 Task: In the  document entech.txt Select the last point and add comment:  'Excellent point!' Insert emoji reactions: 'Smile' Select all the potins and apply Uppercase
Action: Mouse moved to (475, 282)
Screenshot: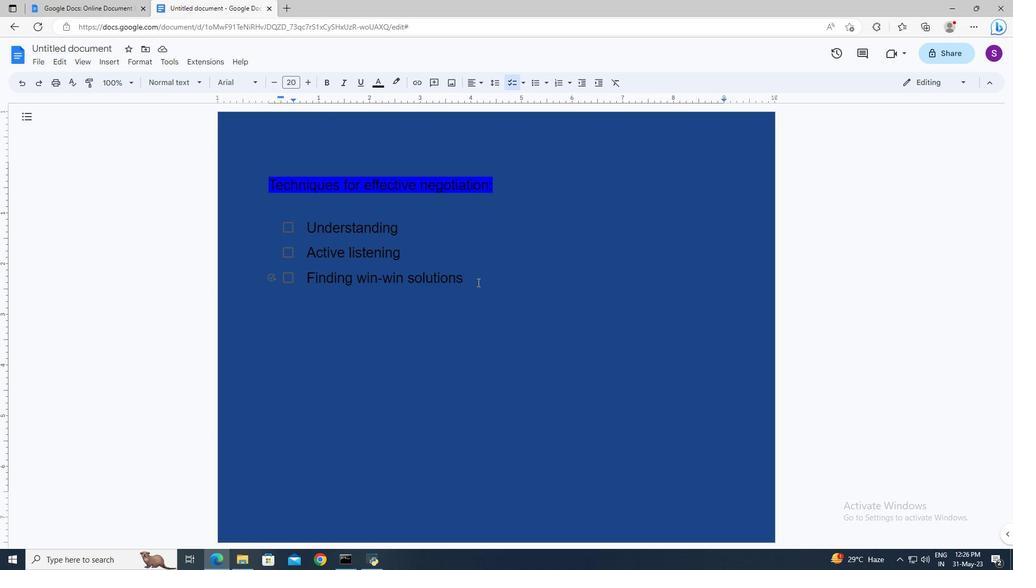 
Action: Mouse pressed left at (475, 282)
Screenshot: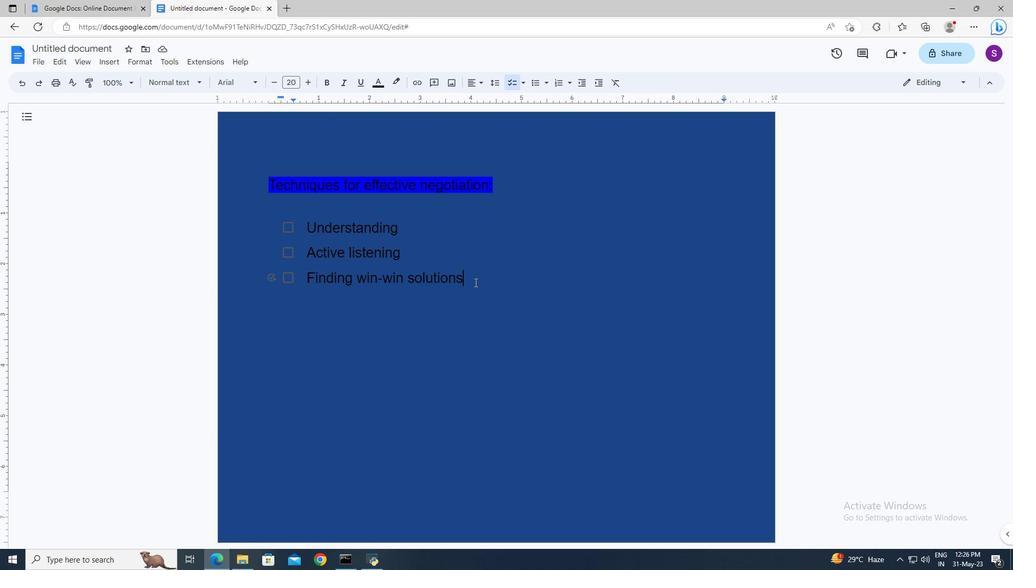 
Action: Key pressed <Key.shift><Key.left><Key.left><Key.up>
Screenshot: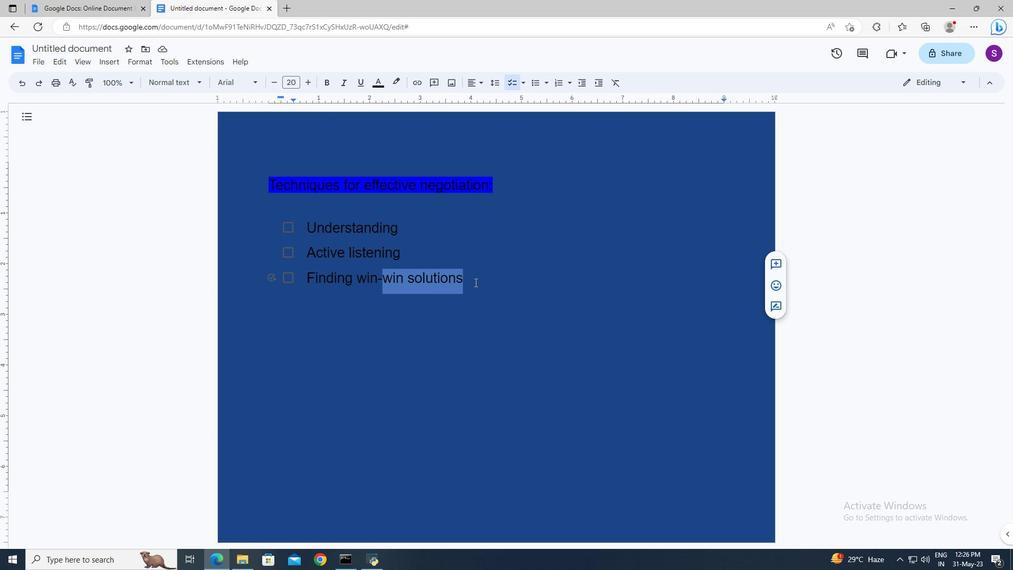 
Action: Mouse moved to (446, 282)
Screenshot: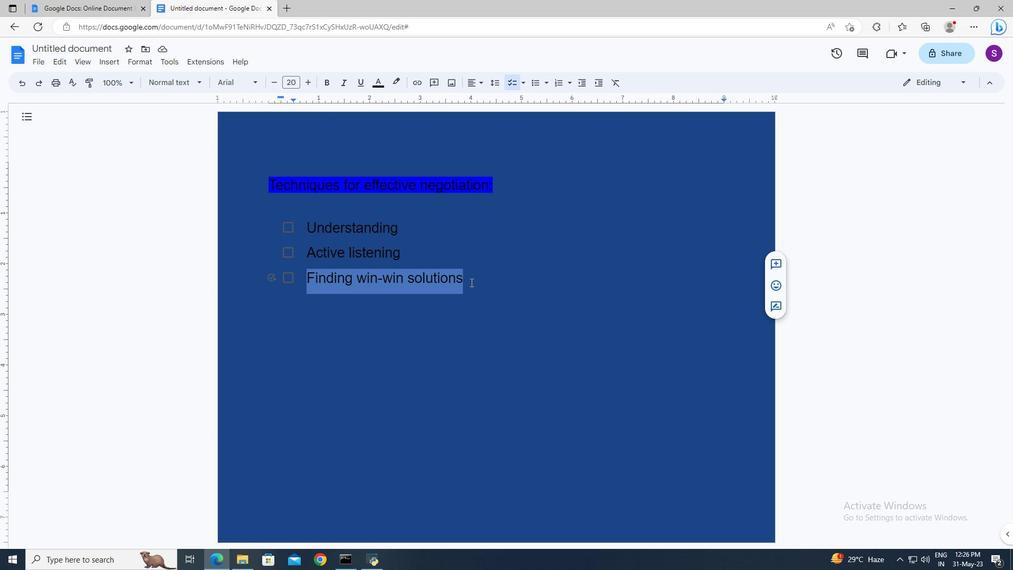 
Action: Mouse pressed right at (446, 282)
Screenshot: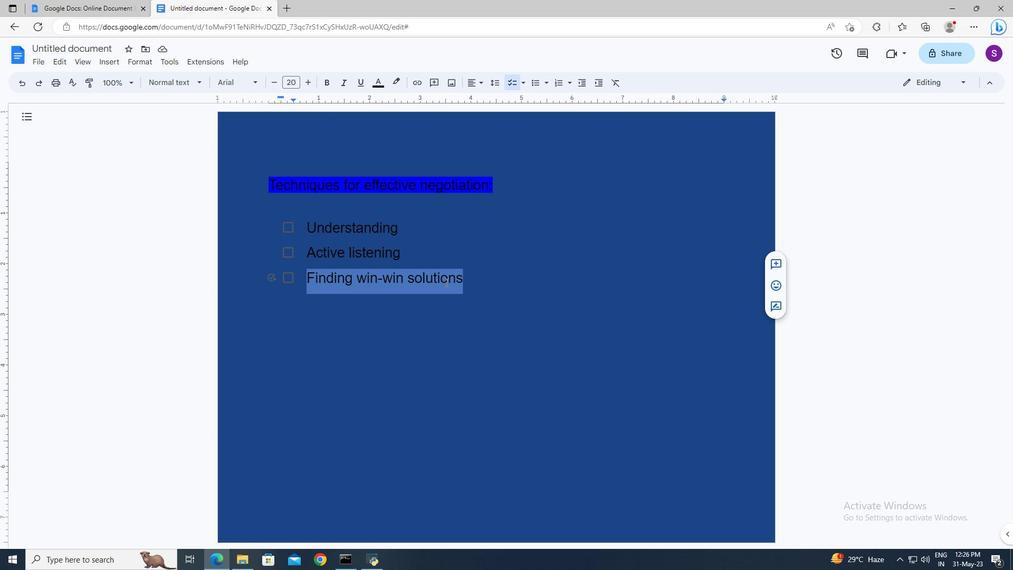 
Action: Mouse moved to (475, 377)
Screenshot: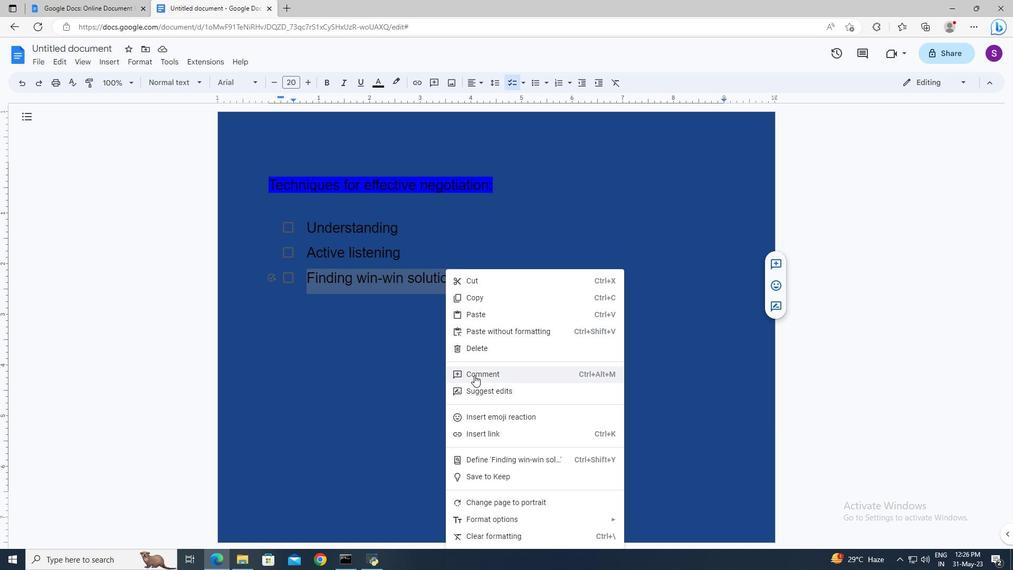 
Action: Mouse pressed left at (475, 377)
Screenshot: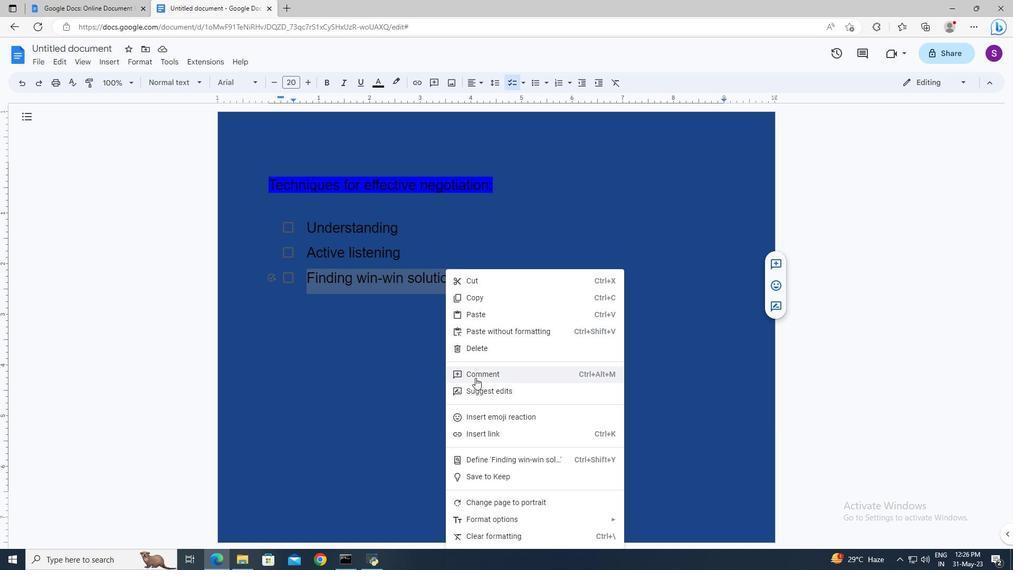 
Action: Mouse moved to (728, 321)
Screenshot: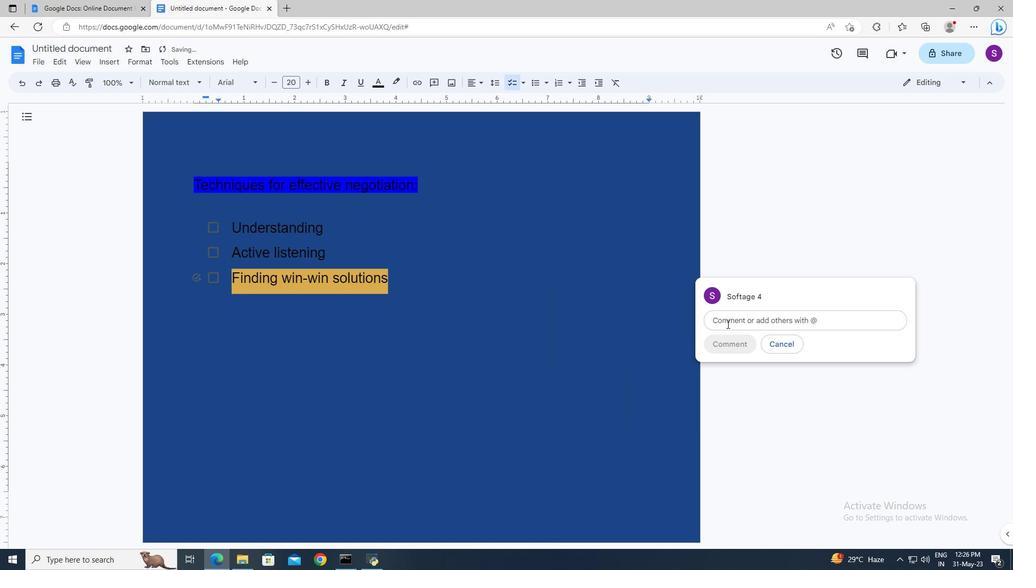 
Action: Mouse pressed left at (728, 321)
Screenshot: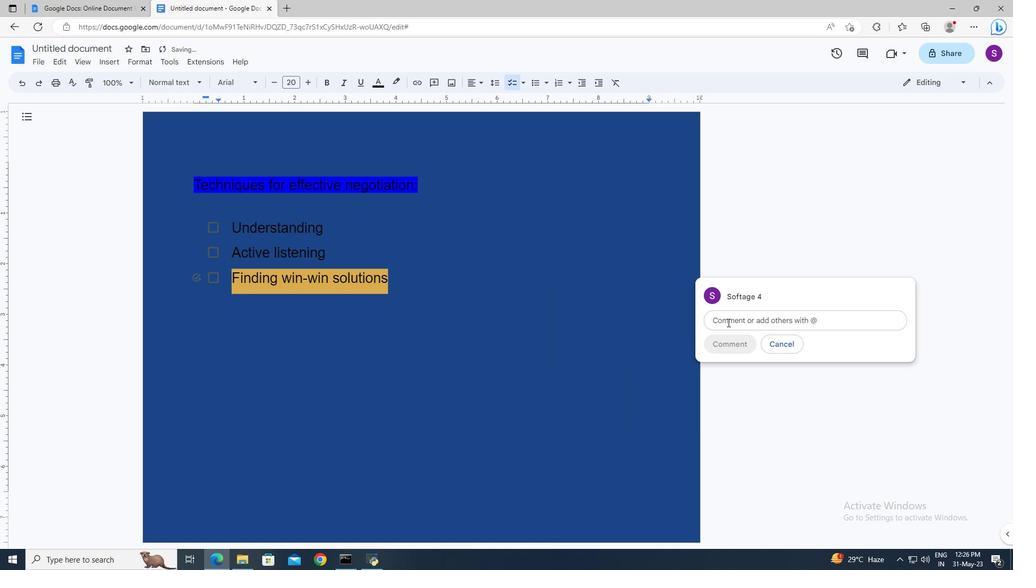 
Action: Mouse moved to (727, 319)
Screenshot: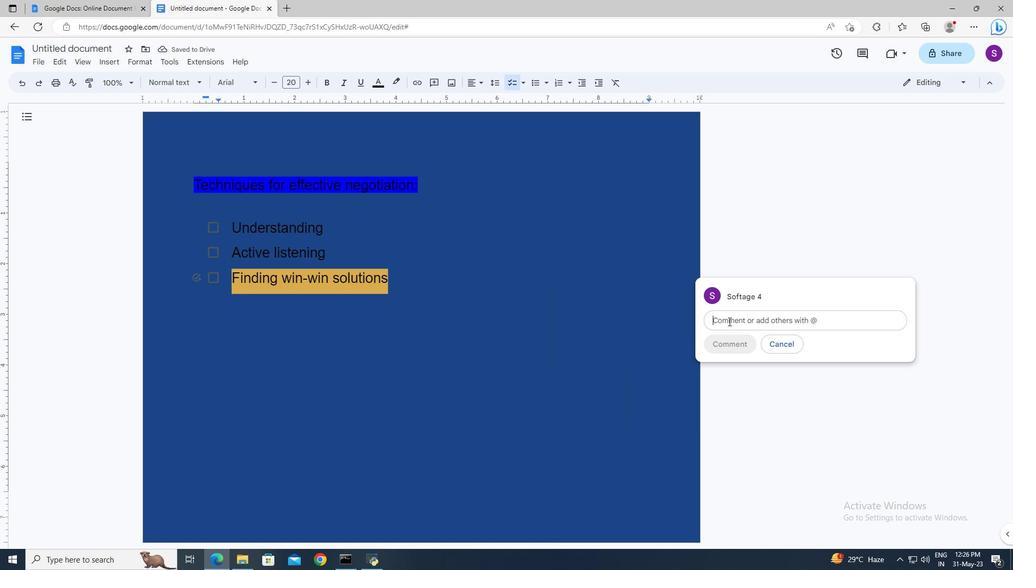 
Action: Key pressed <Key.shift>Excellent<Key.space>point<Key.shift>!
Screenshot: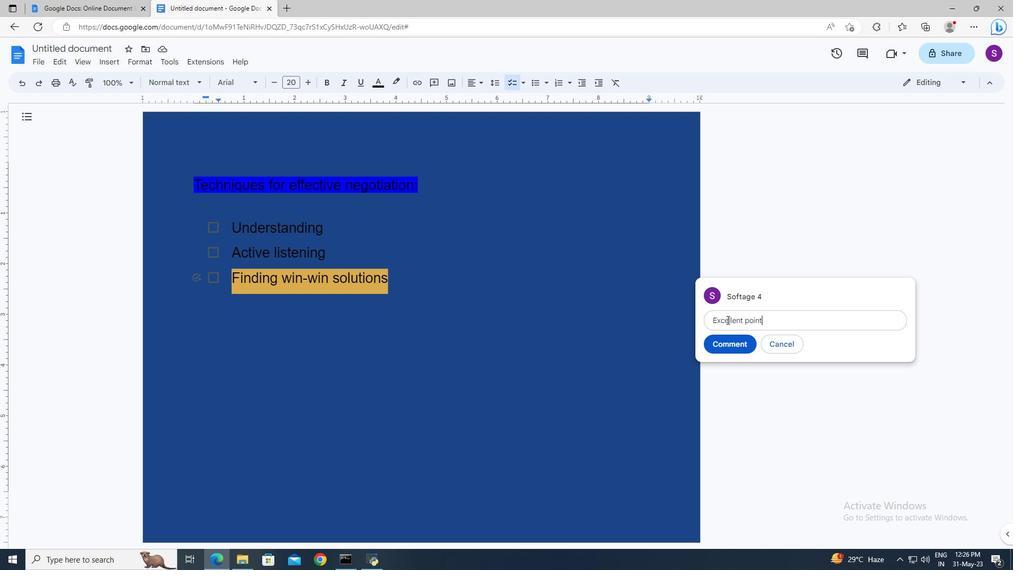 
Action: Mouse moved to (726, 343)
Screenshot: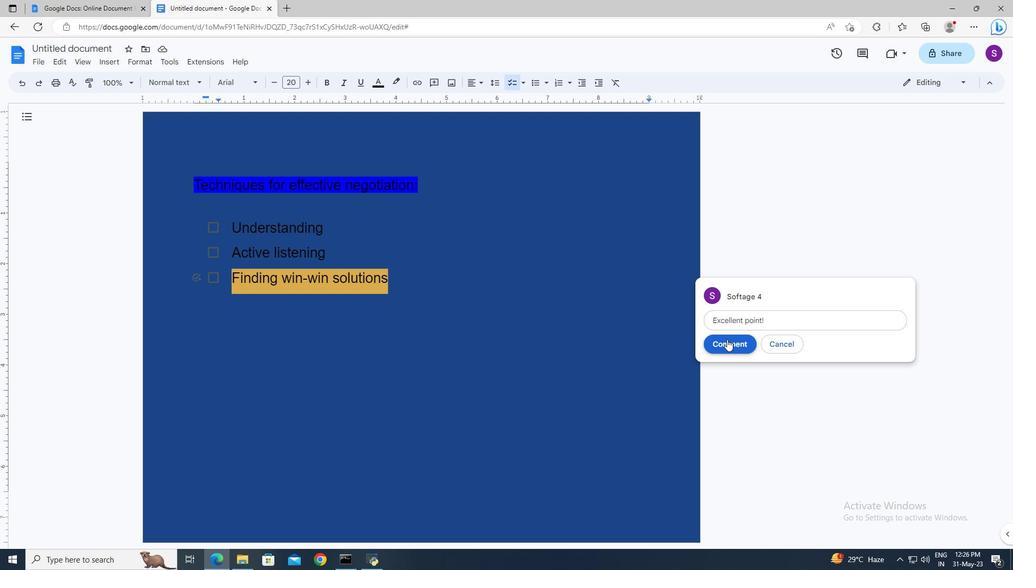 
Action: Mouse pressed left at (726, 343)
Screenshot: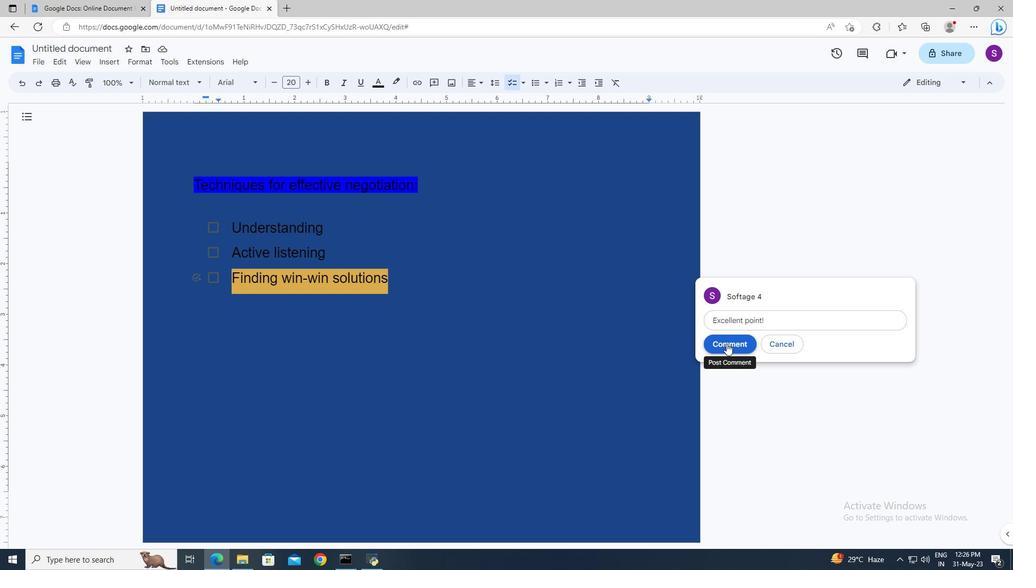 
Action: Mouse moved to (411, 282)
Screenshot: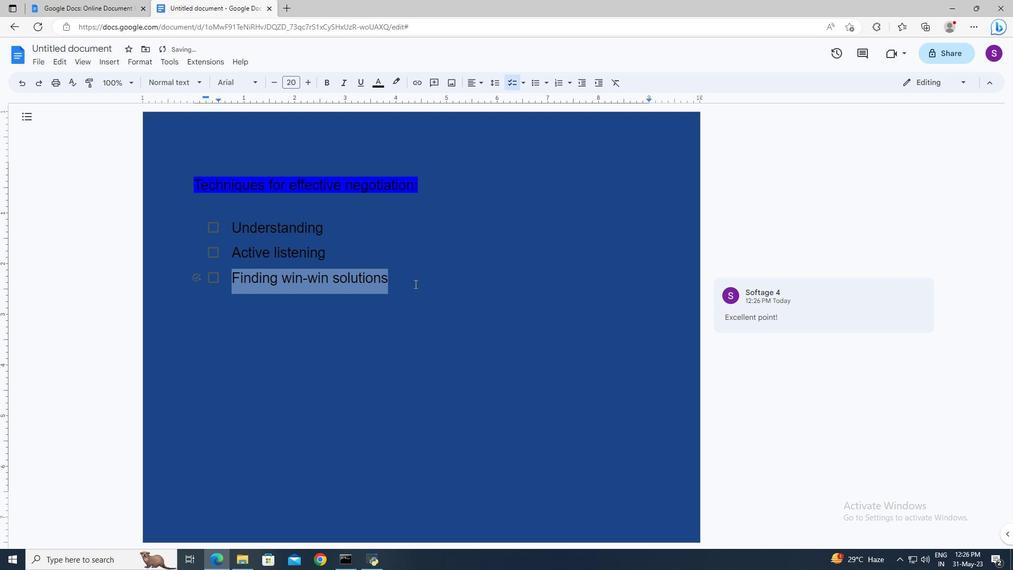 
Action: Mouse pressed left at (411, 282)
Screenshot: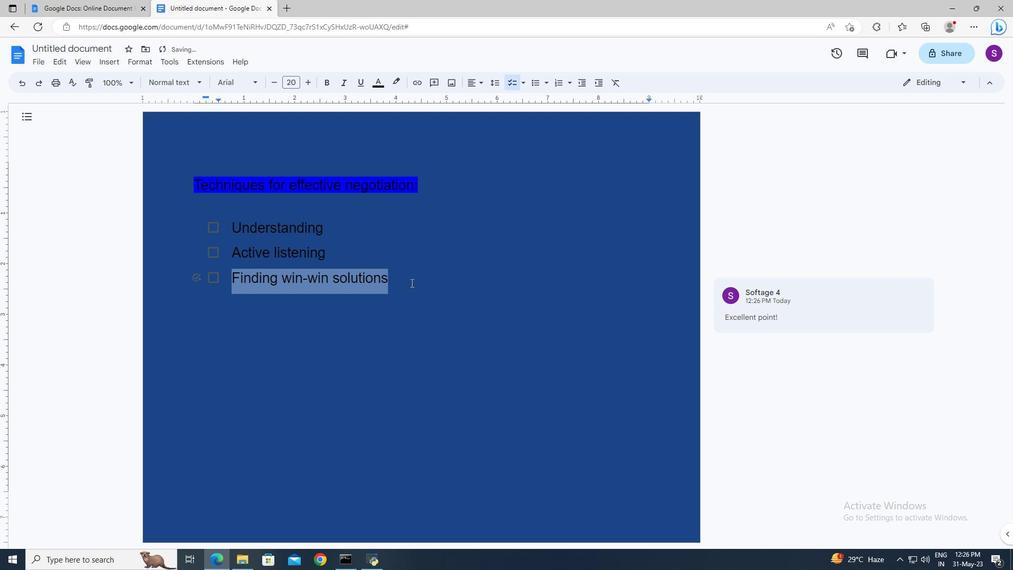 
Action: Mouse moved to (117, 59)
Screenshot: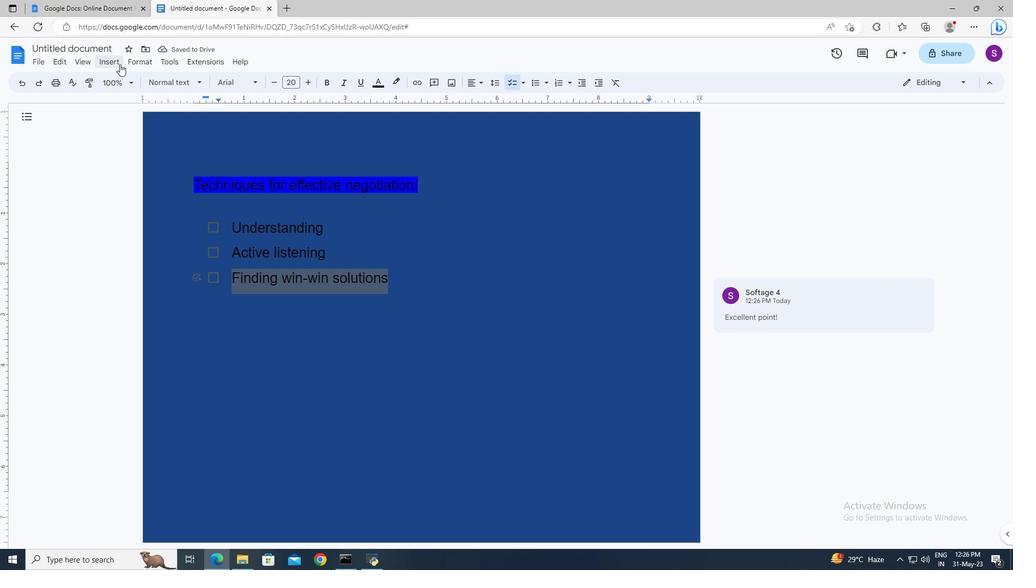 
Action: Mouse pressed left at (117, 59)
Screenshot: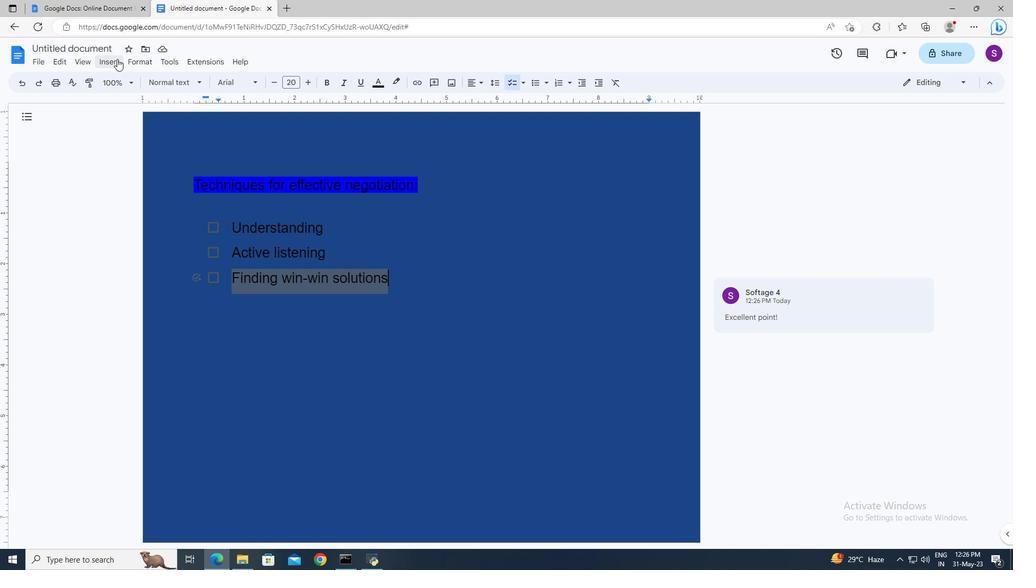 
Action: Mouse moved to (140, 160)
Screenshot: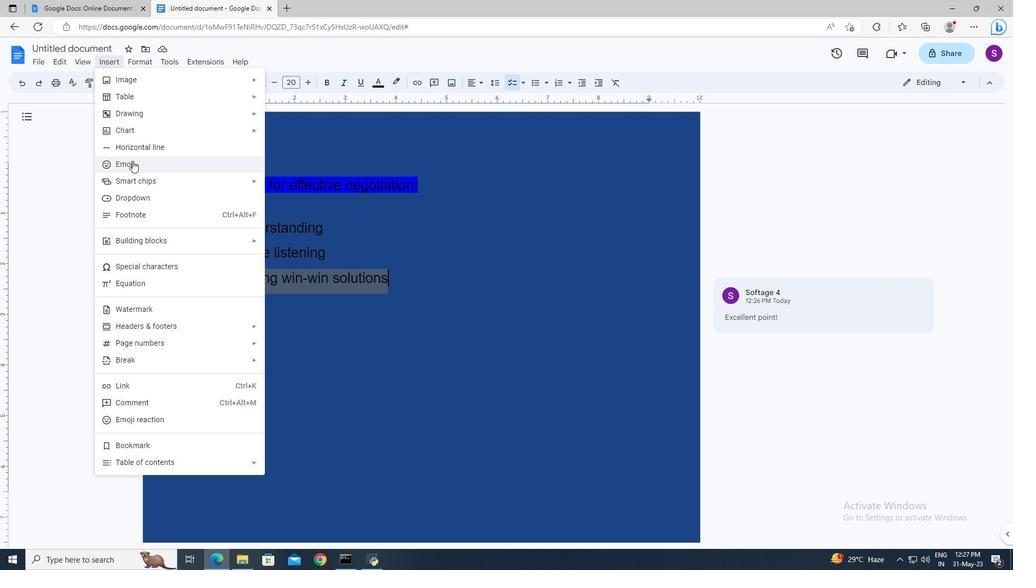 
Action: Mouse pressed left at (140, 160)
Screenshot: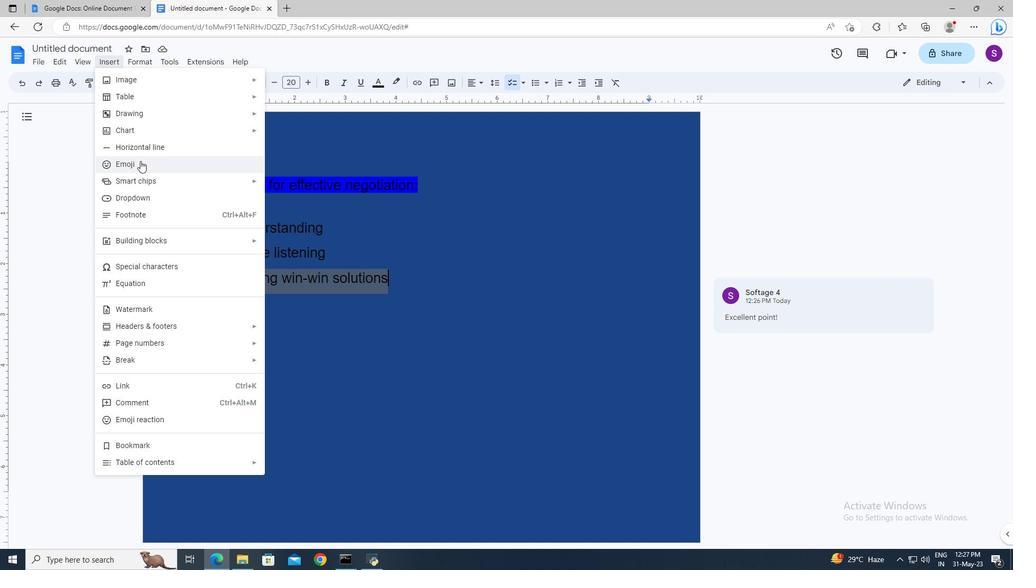 
Action: Mouse moved to (403, 374)
Screenshot: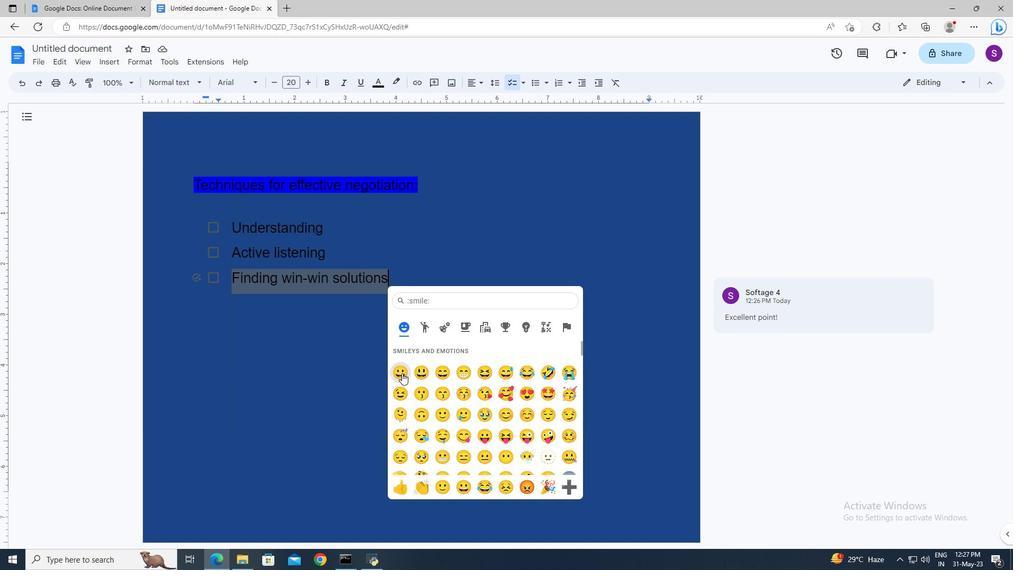 
Action: Mouse pressed left at (403, 374)
Screenshot: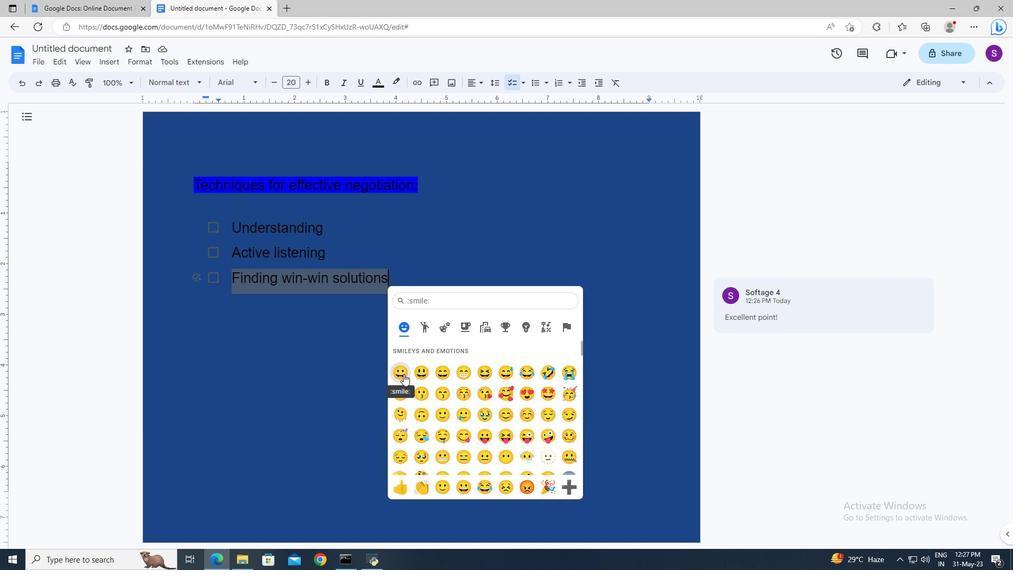 
Action: Mouse moved to (387, 279)
Screenshot: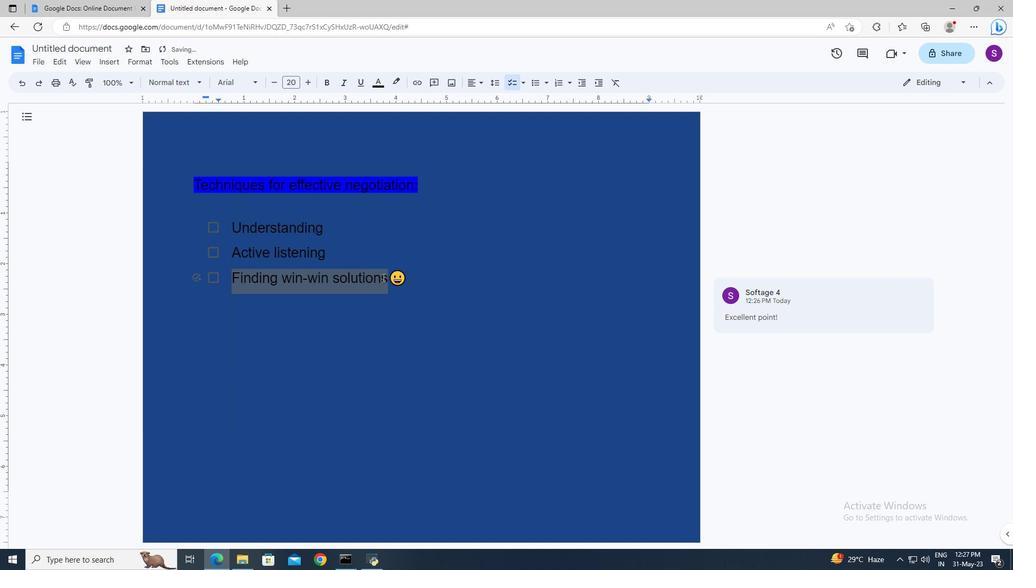 
Action: Mouse pressed left at (387, 279)
Screenshot: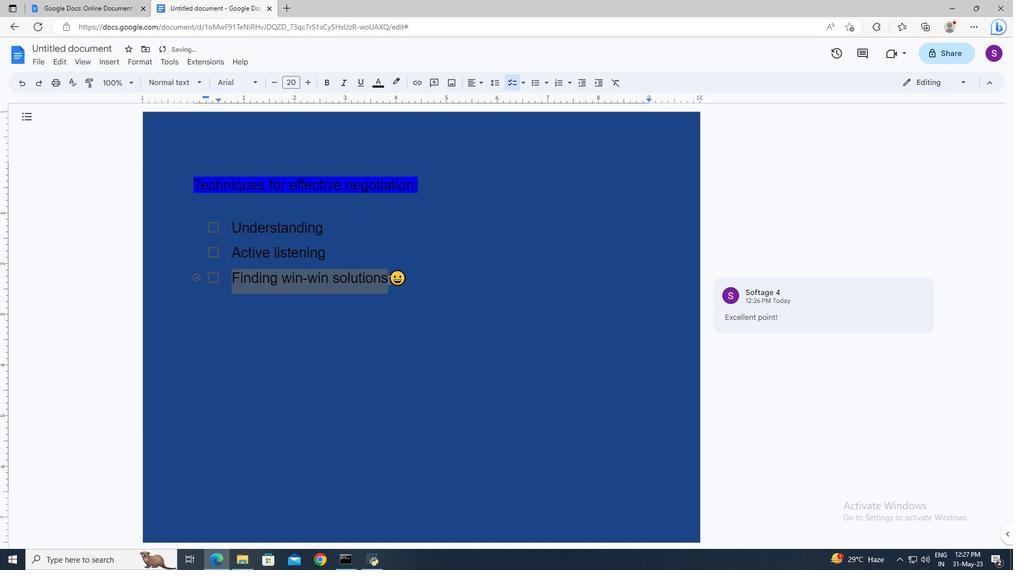 
Action: Key pressed <Key.shift><Key.up><Key.up><Key.up>
Screenshot: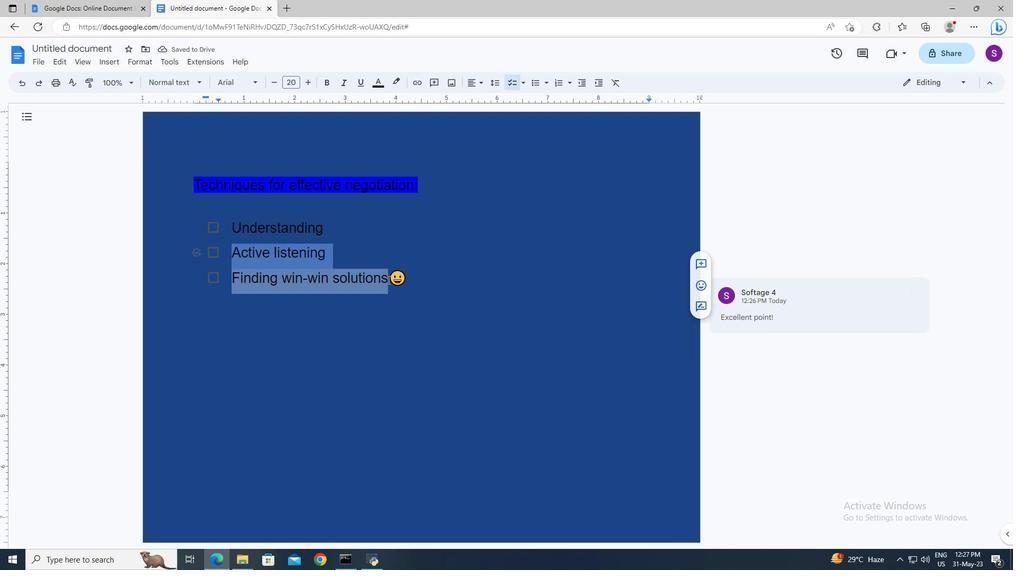 
Action: Mouse moved to (148, 58)
Screenshot: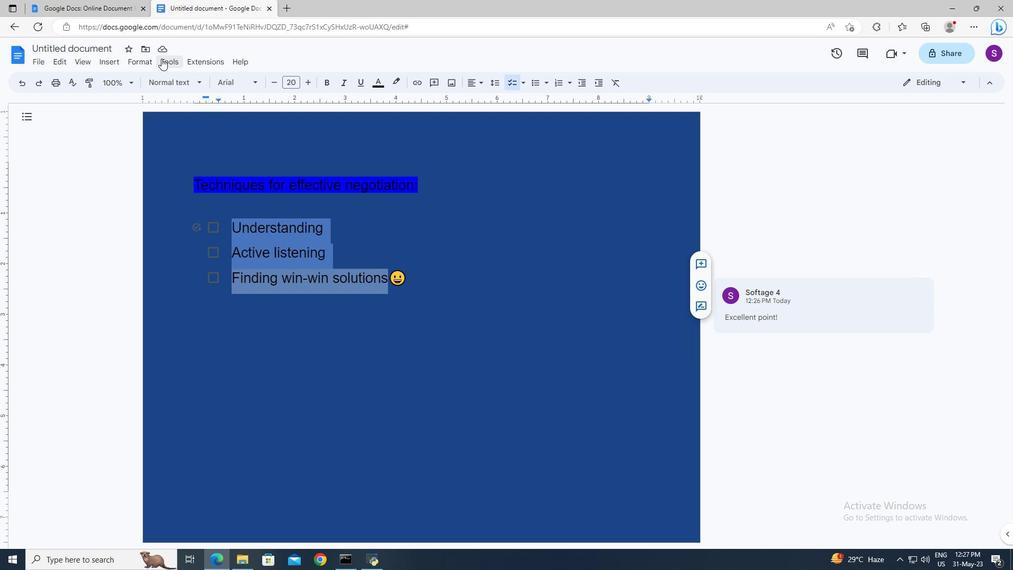 
Action: Mouse pressed left at (148, 58)
Screenshot: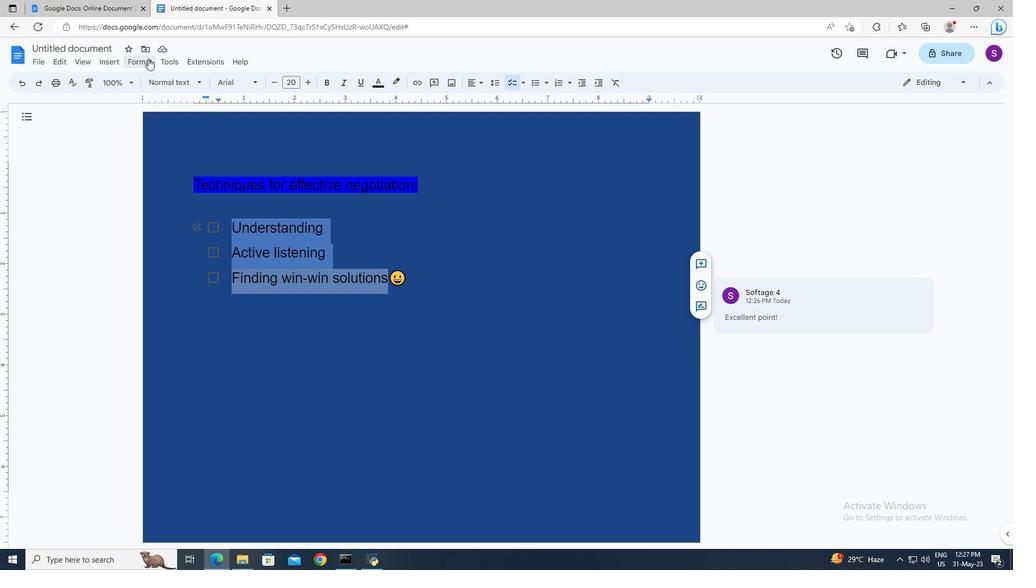 
Action: Mouse moved to (466, 229)
Screenshot: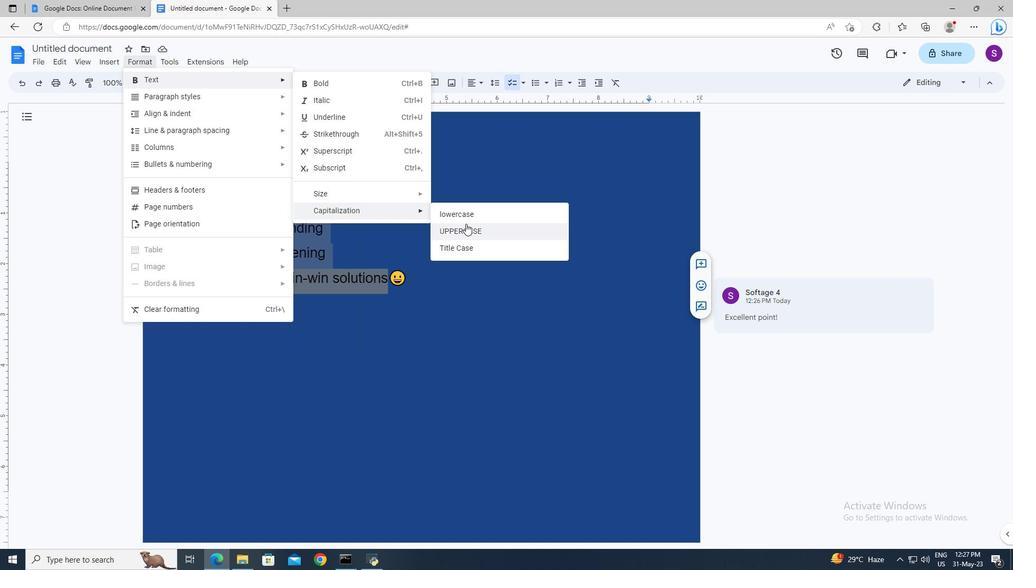 
Action: Mouse pressed left at (466, 229)
Screenshot: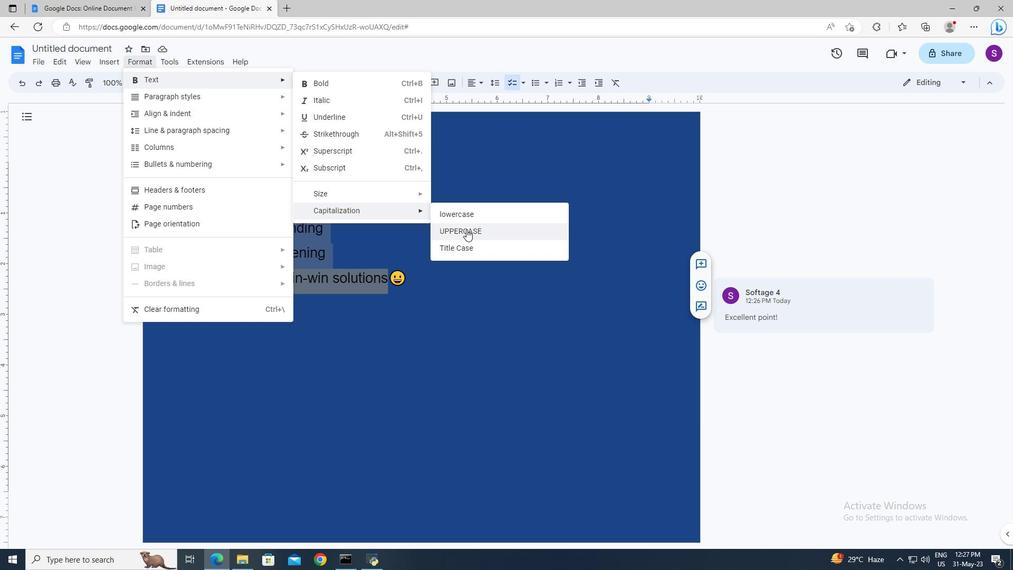 
Action: Mouse moved to (472, 288)
Screenshot: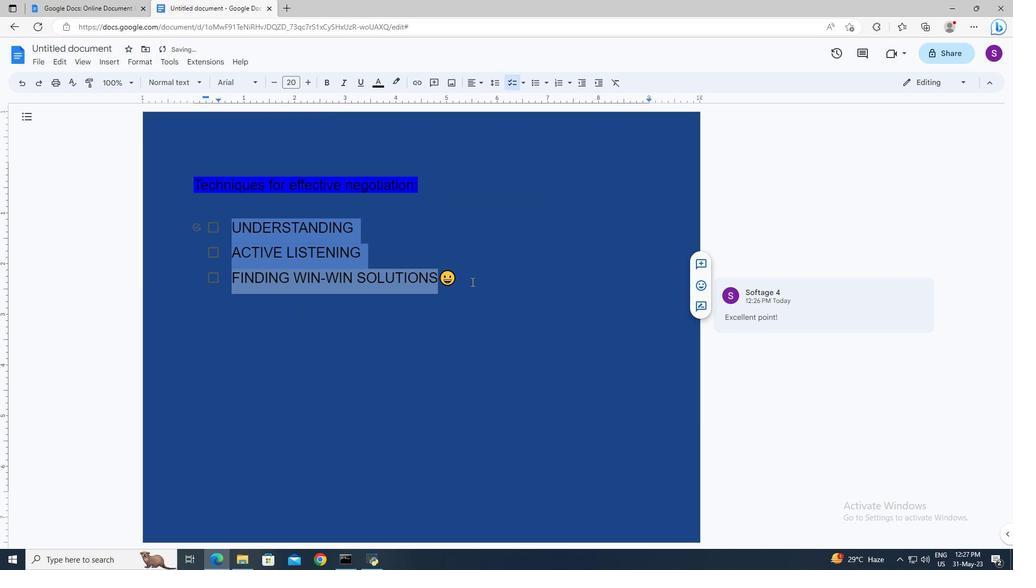 
Action: Mouse pressed left at (472, 288)
Screenshot: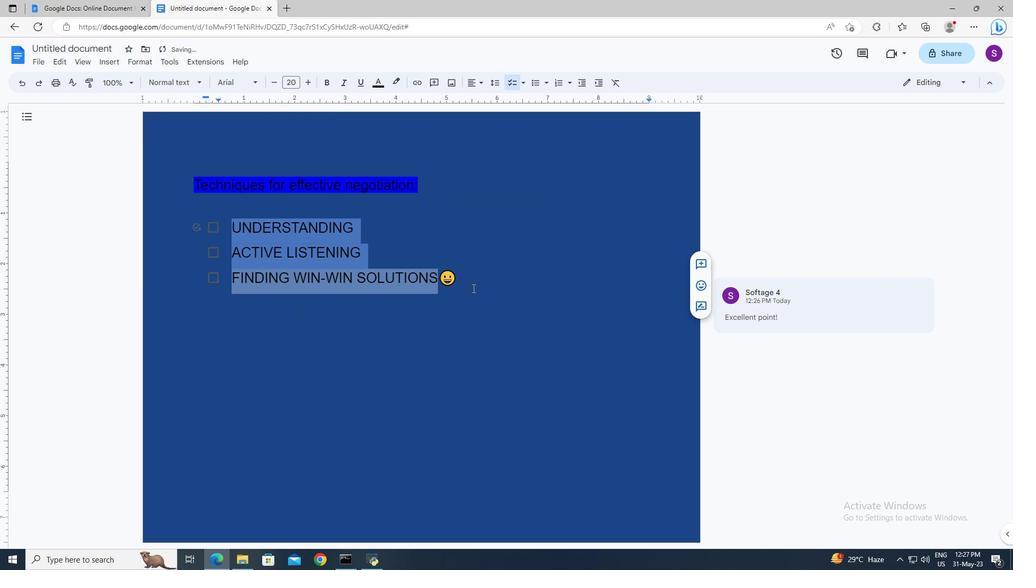 
